 Task: In Windows properties of general video settings, Set the deinterlace mode to linear.
Action: Mouse moved to (134, 15)
Screenshot: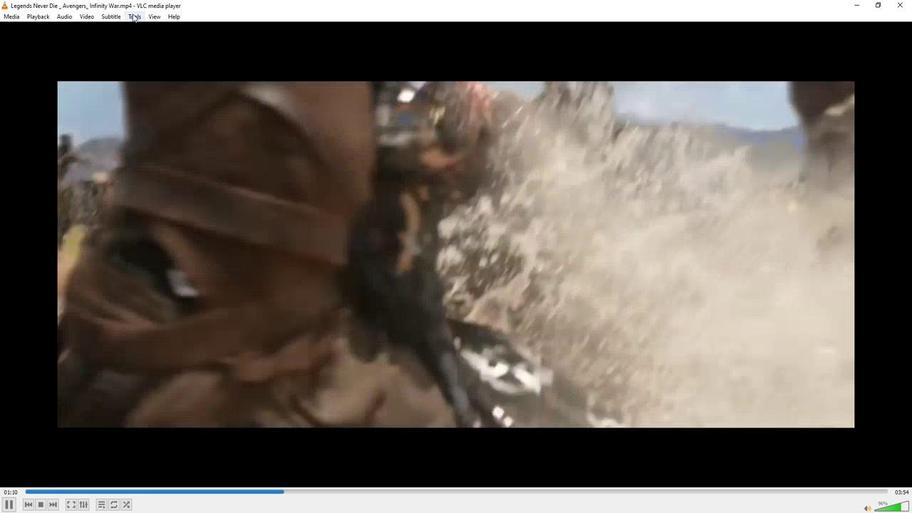 
Action: Mouse pressed left at (134, 15)
Screenshot: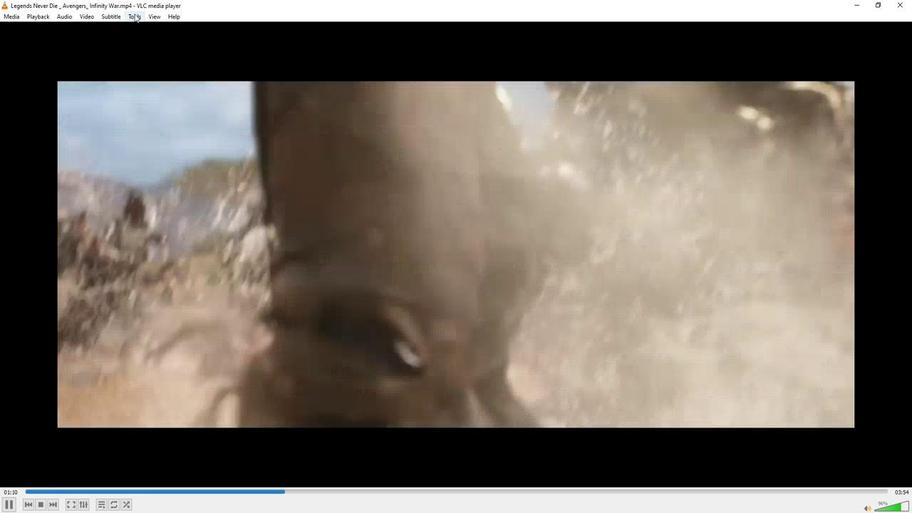 
Action: Mouse moved to (149, 129)
Screenshot: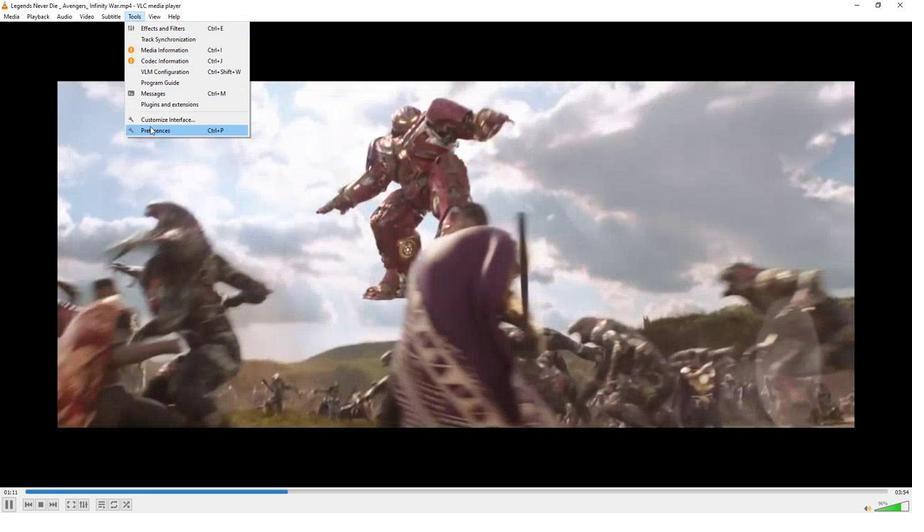 
Action: Mouse pressed left at (149, 129)
Screenshot: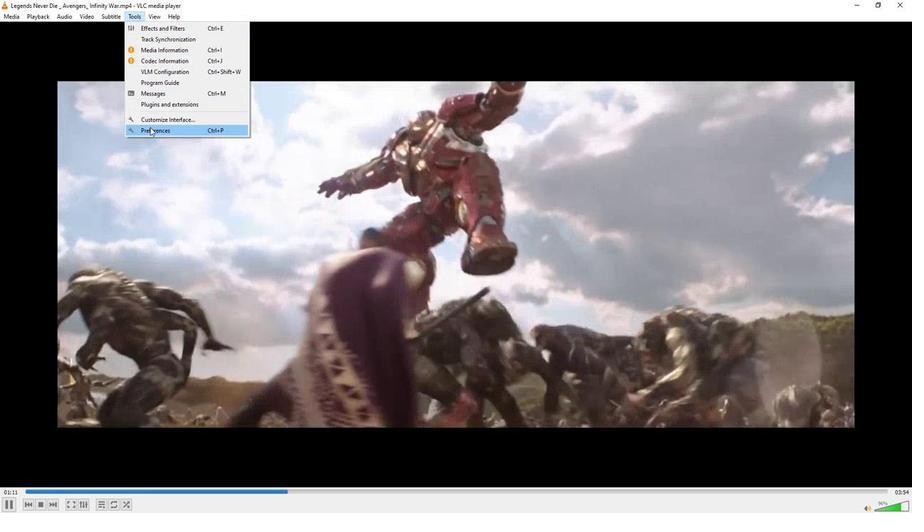 
Action: Mouse moved to (254, 354)
Screenshot: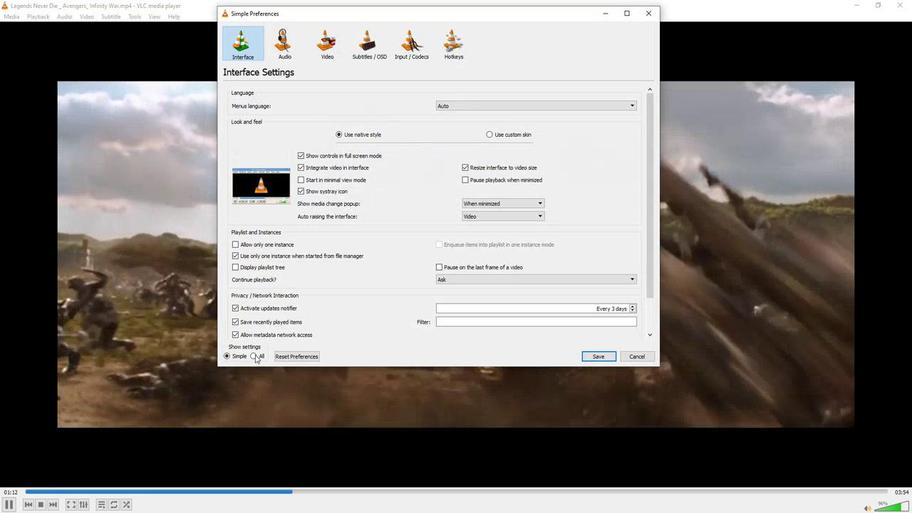 
Action: Mouse pressed left at (254, 354)
Screenshot: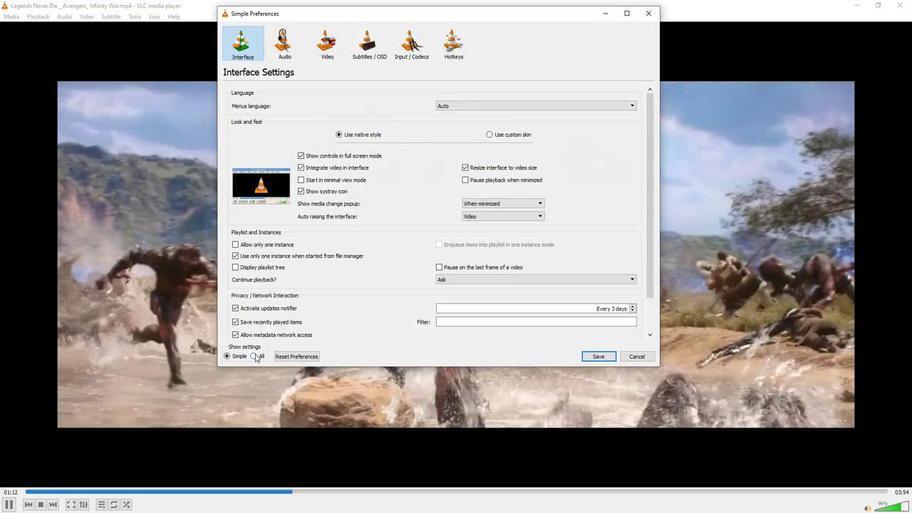 
Action: Mouse moved to (255, 305)
Screenshot: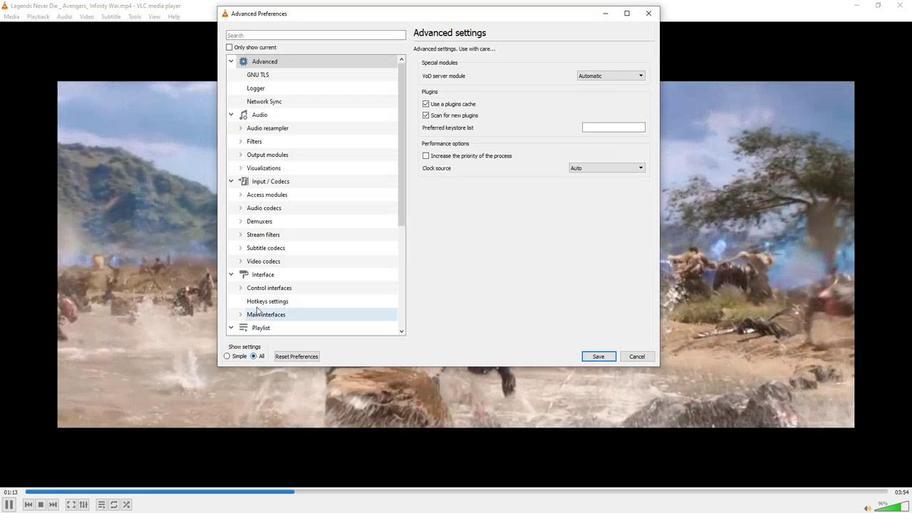 
Action: Mouse scrolled (255, 305) with delta (0, 0)
Screenshot: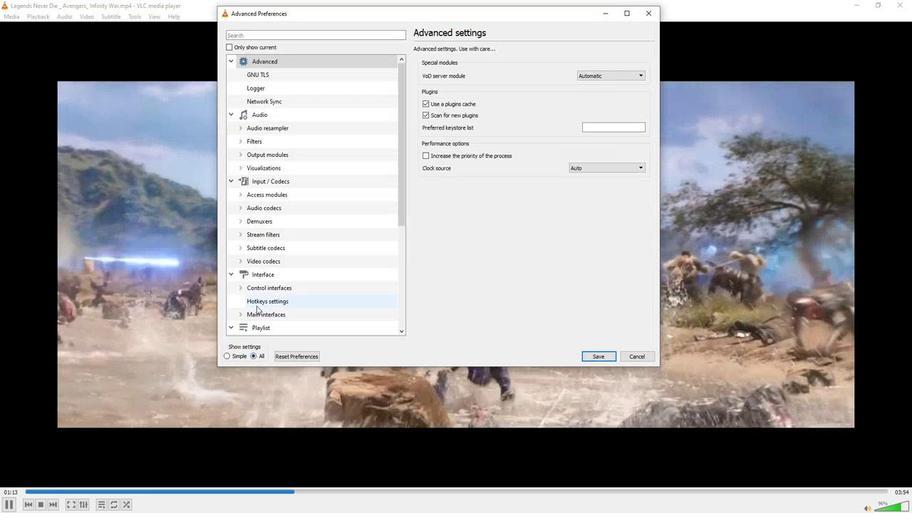 
Action: Mouse moved to (255, 305)
Screenshot: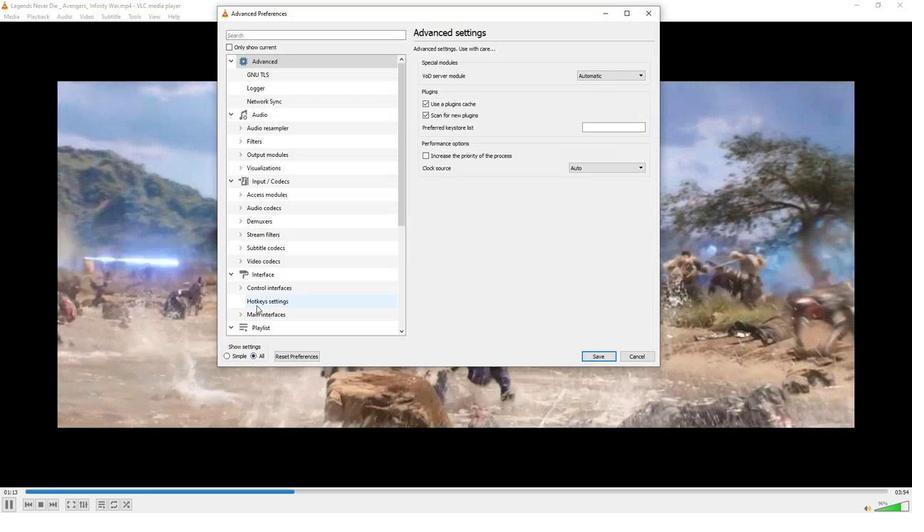 
Action: Mouse scrolled (255, 305) with delta (0, 0)
Screenshot: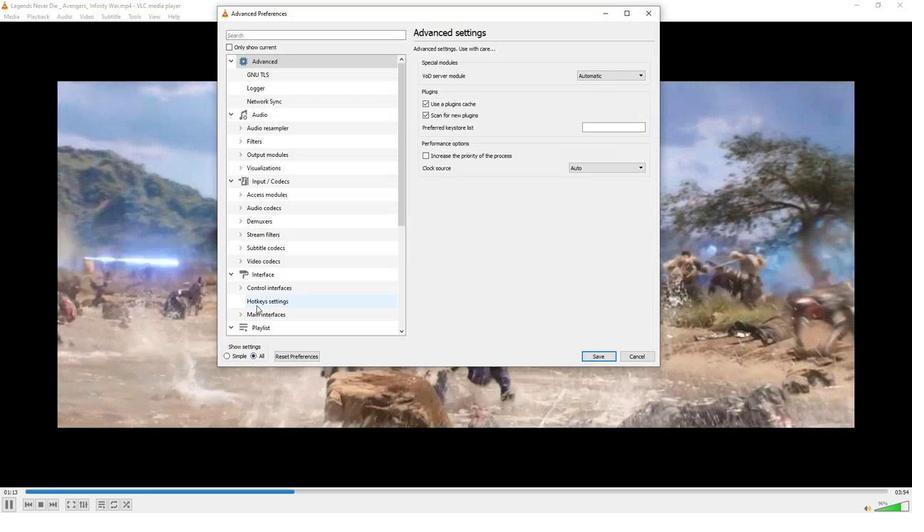 
Action: Mouse moved to (255, 305)
Screenshot: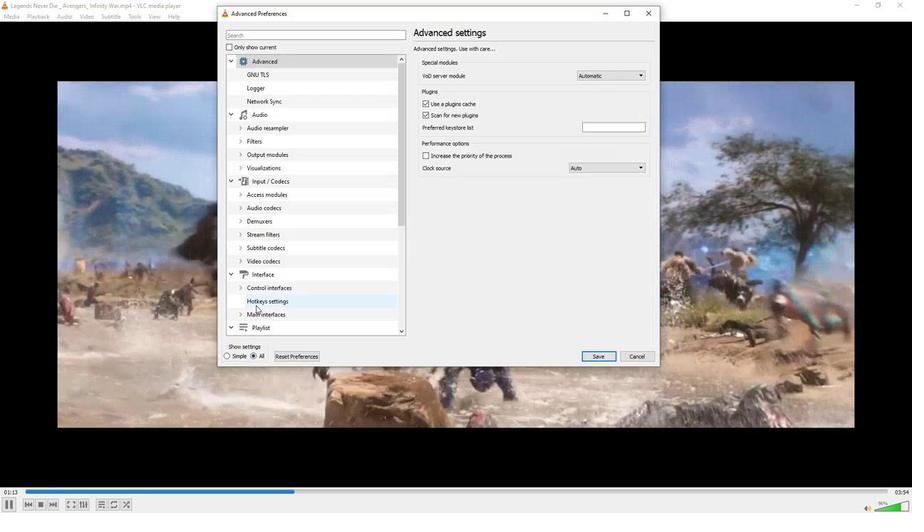 
Action: Mouse scrolled (255, 305) with delta (0, 0)
Screenshot: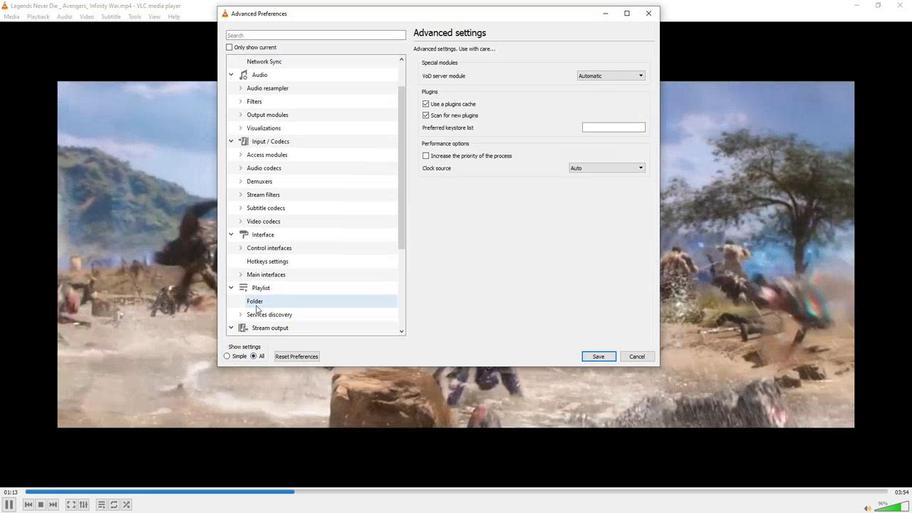 
Action: Mouse scrolled (255, 305) with delta (0, 0)
Screenshot: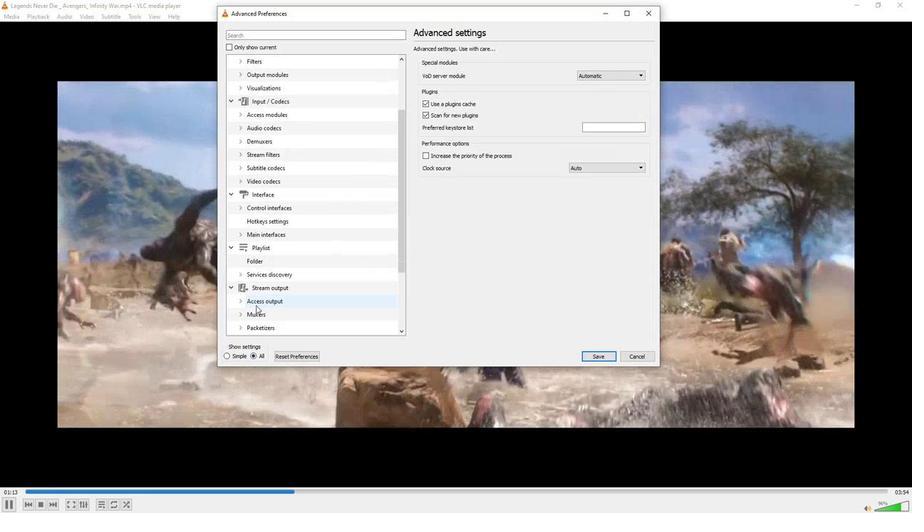 
Action: Mouse scrolled (255, 305) with delta (0, 0)
Screenshot: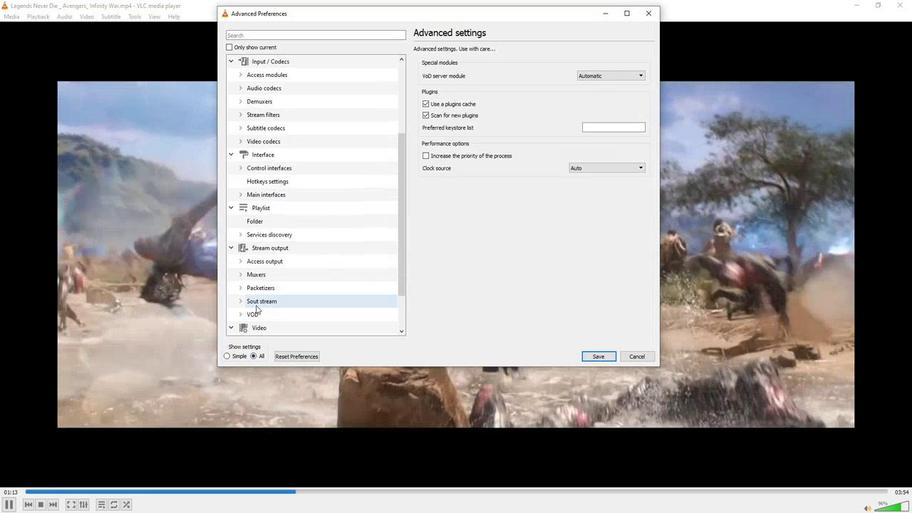 
Action: Mouse scrolled (255, 305) with delta (0, 0)
Screenshot: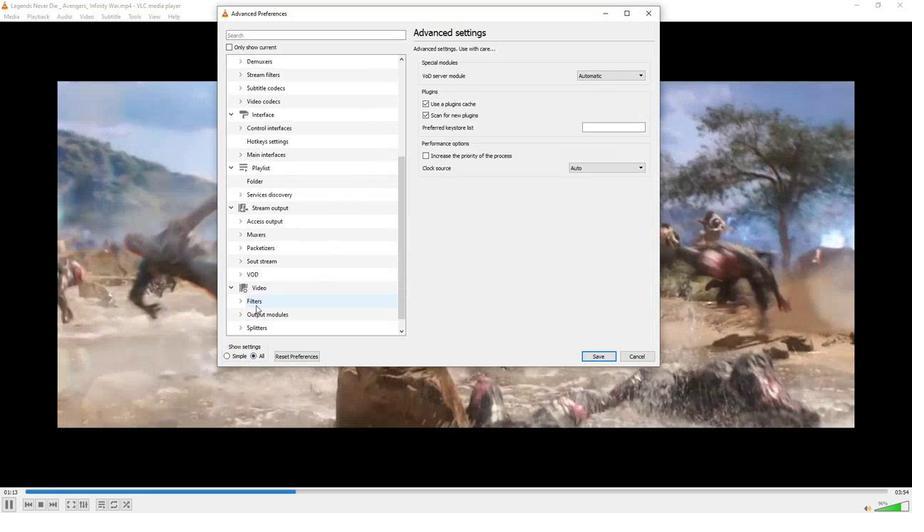 
Action: Mouse scrolled (255, 305) with delta (0, 0)
Screenshot: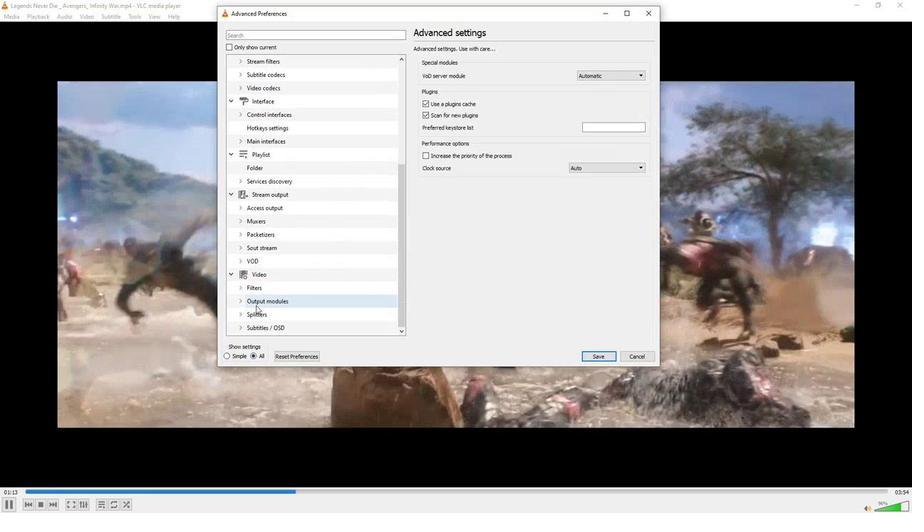 
Action: Mouse moved to (270, 278)
Screenshot: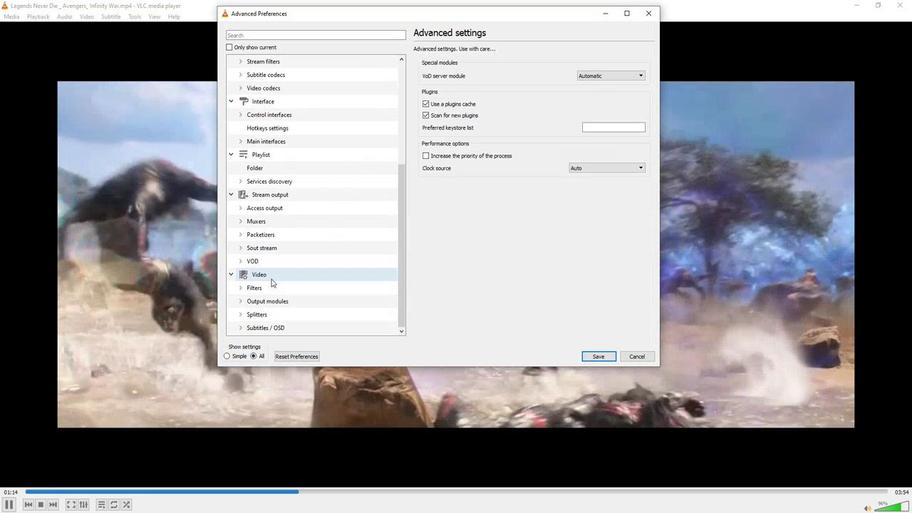 
Action: Mouse pressed left at (270, 278)
Screenshot: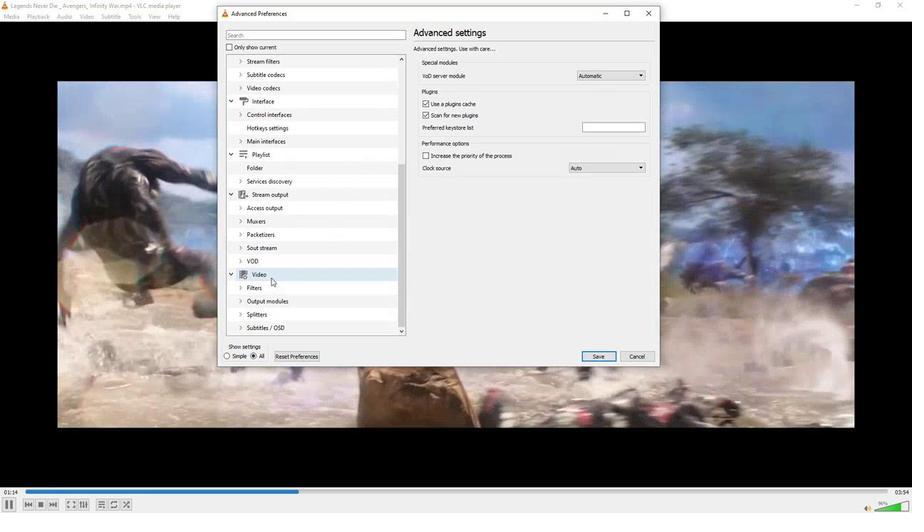 
Action: Mouse moved to (372, 284)
Screenshot: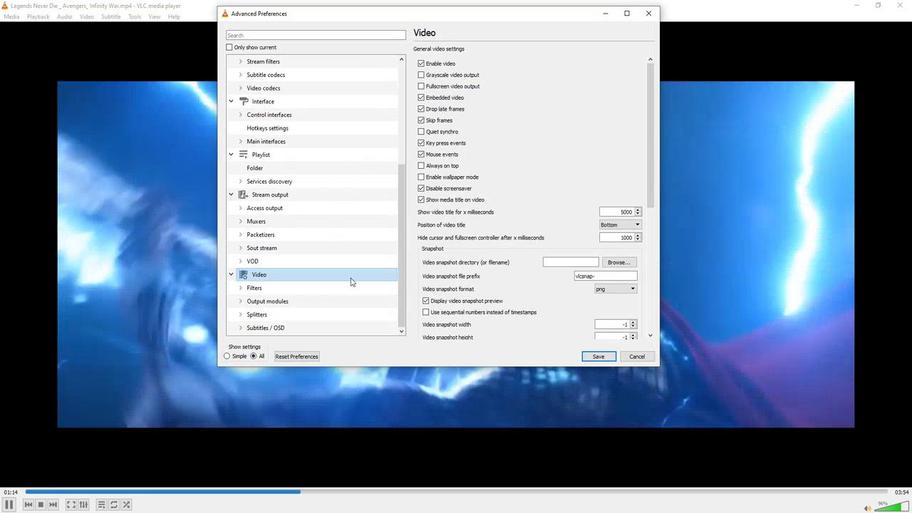 
Action: Mouse scrolled (372, 283) with delta (0, 0)
Screenshot: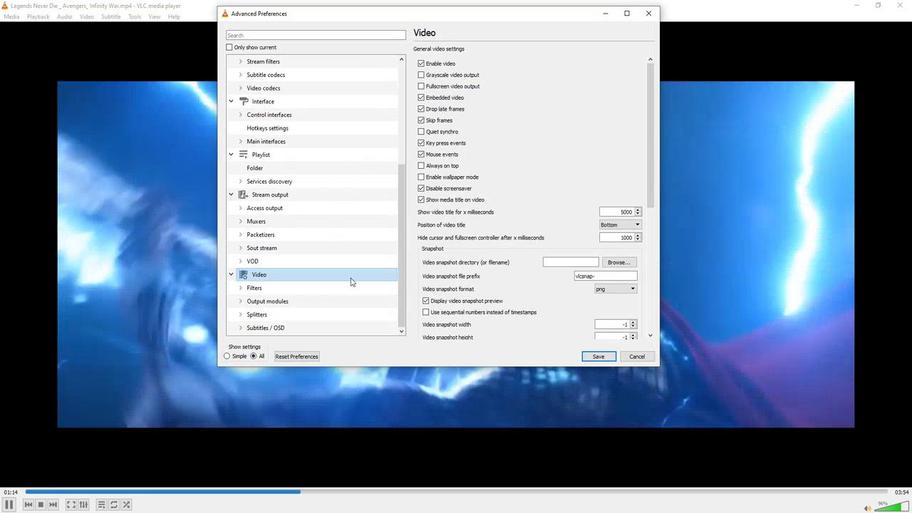 
Action: Mouse moved to (390, 292)
Screenshot: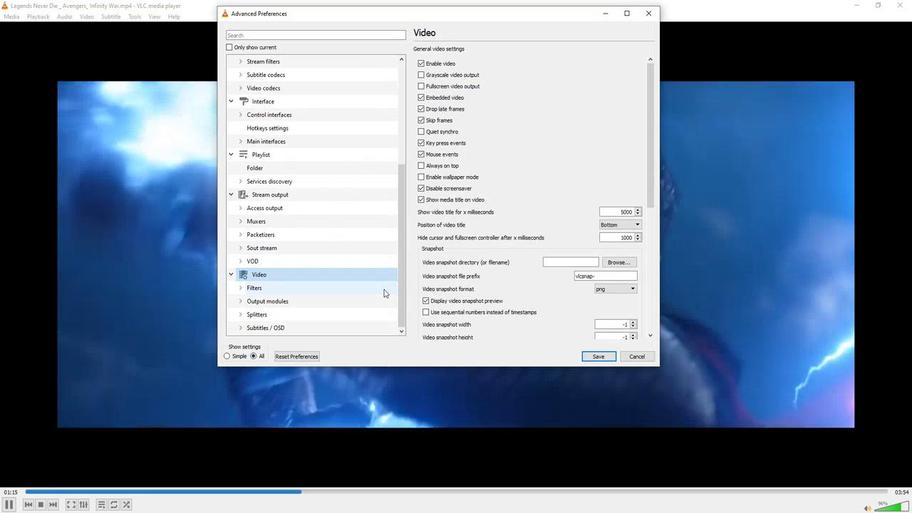 
Action: Mouse scrolled (390, 291) with delta (0, 0)
Screenshot: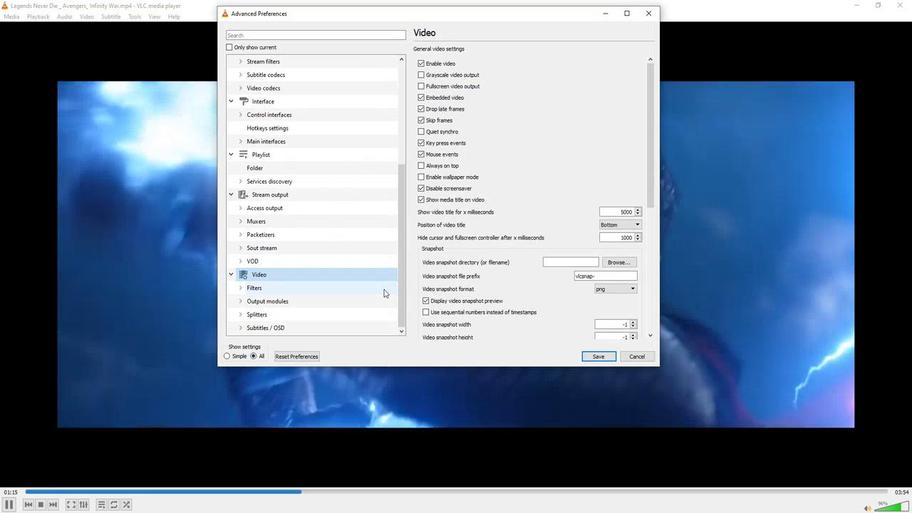 
Action: Mouse moved to (452, 300)
Screenshot: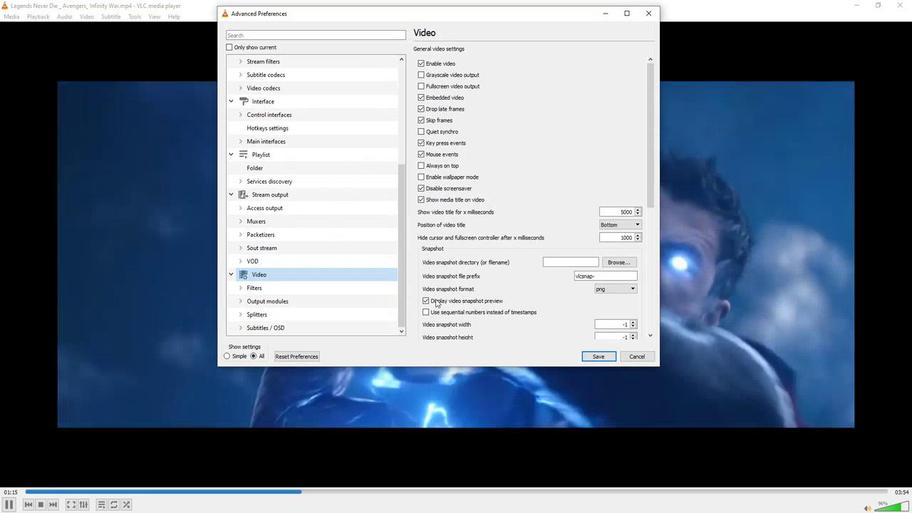 
Action: Mouse scrolled (452, 299) with delta (0, 0)
Screenshot: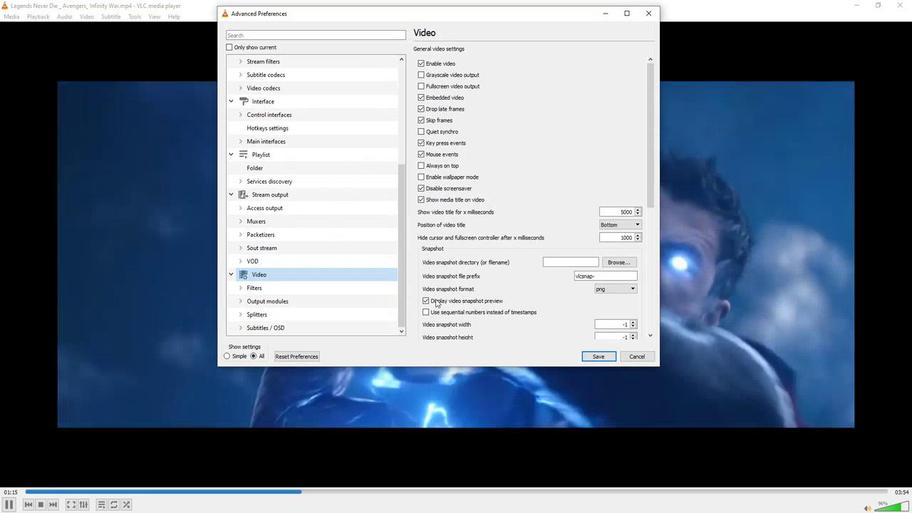
Action: Mouse moved to (472, 303)
Screenshot: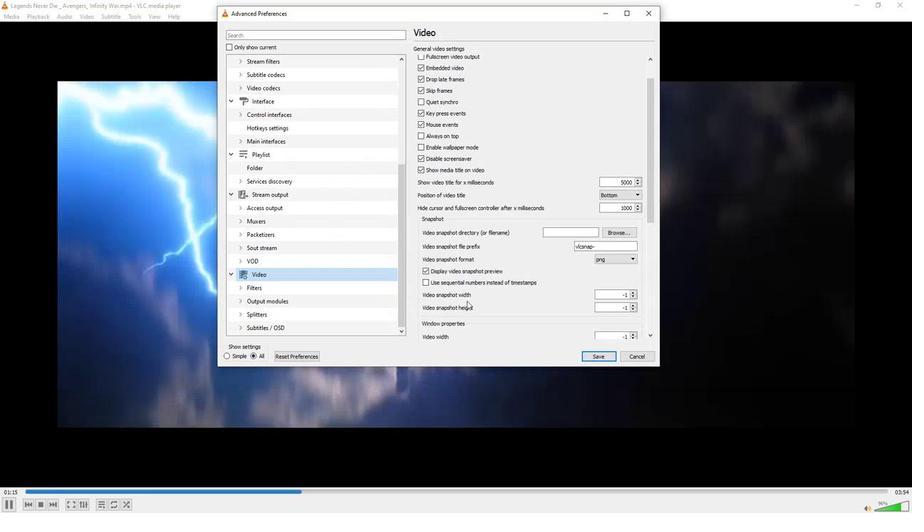 
Action: Mouse scrolled (472, 302) with delta (0, 0)
Screenshot: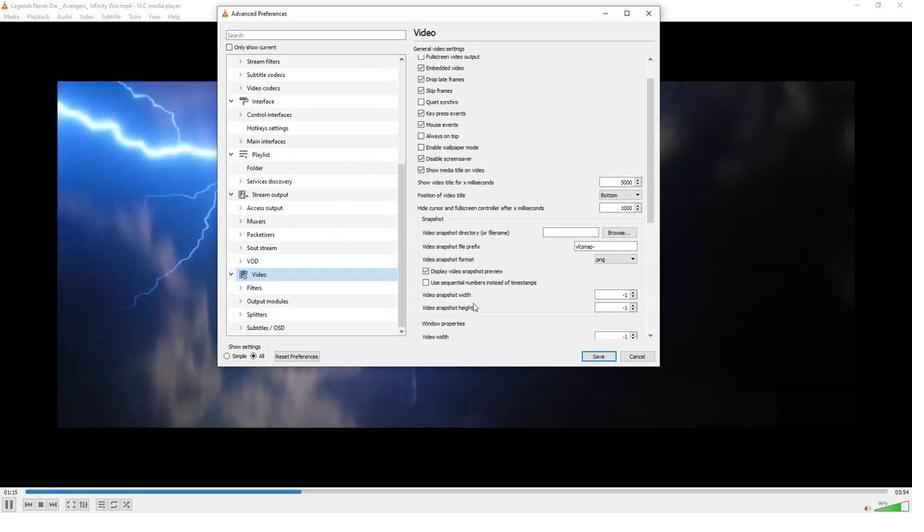 
Action: Mouse scrolled (472, 302) with delta (0, 0)
Screenshot: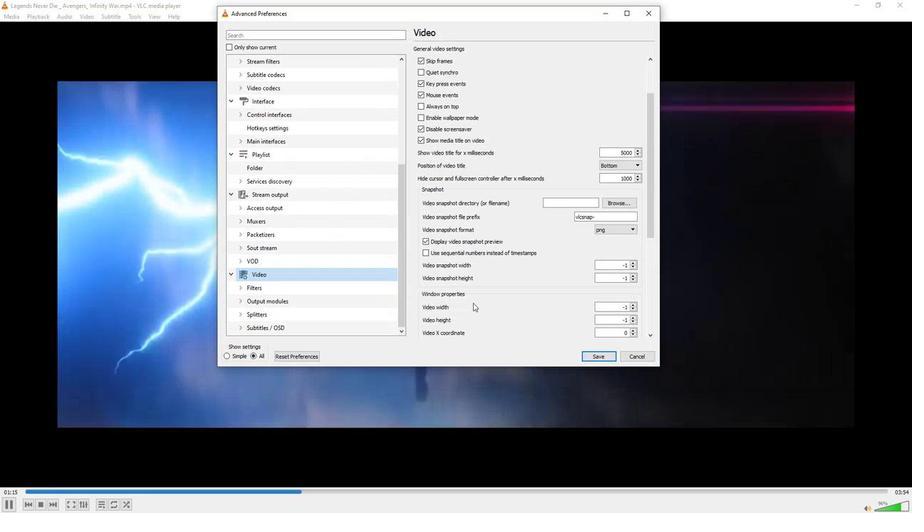 
Action: Mouse scrolled (472, 302) with delta (0, 0)
Screenshot: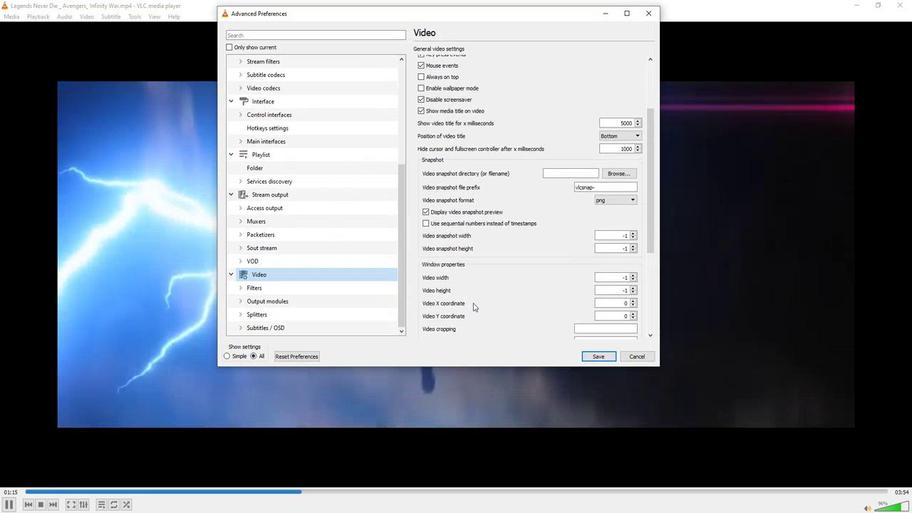 
Action: Mouse scrolled (472, 302) with delta (0, 0)
Screenshot: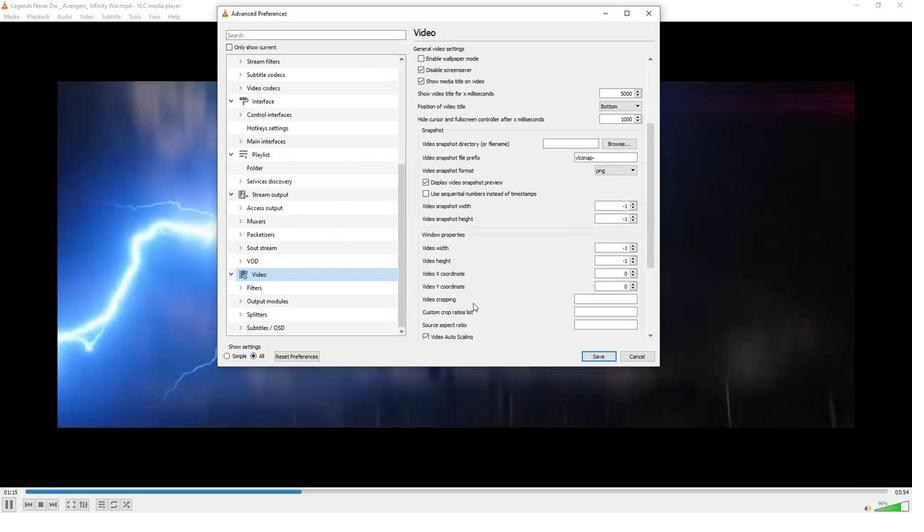 
Action: Mouse scrolled (472, 302) with delta (0, 0)
Screenshot: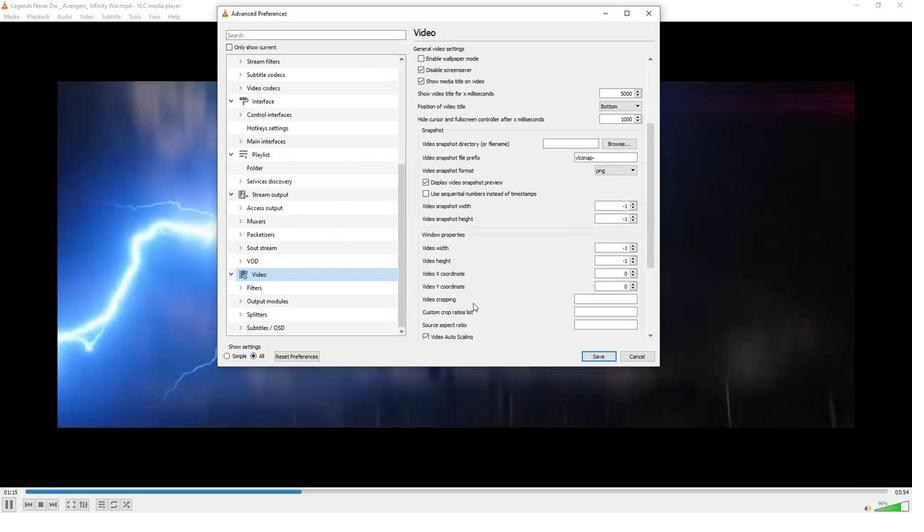 
Action: Mouse moved to (475, 303)
Screenshot: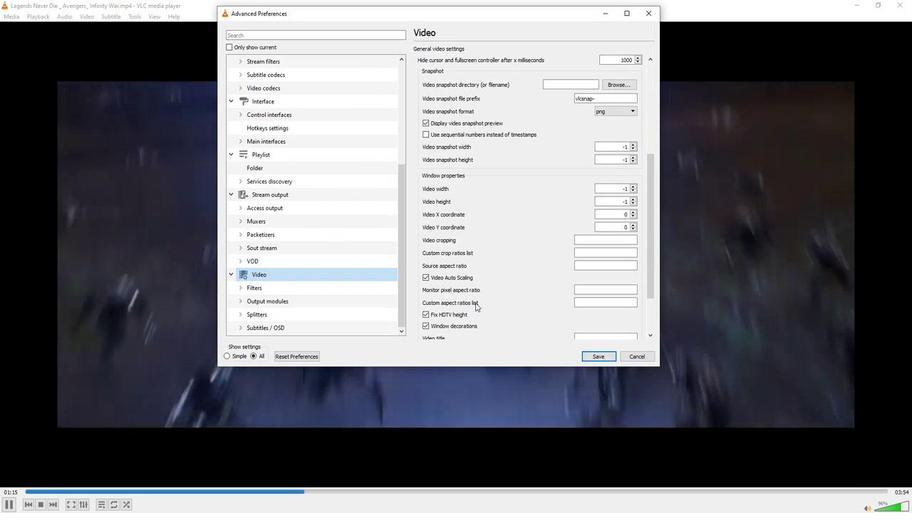 
Action: Mouse scrolled (475, 302) with delta (0, 0)
Screenshot: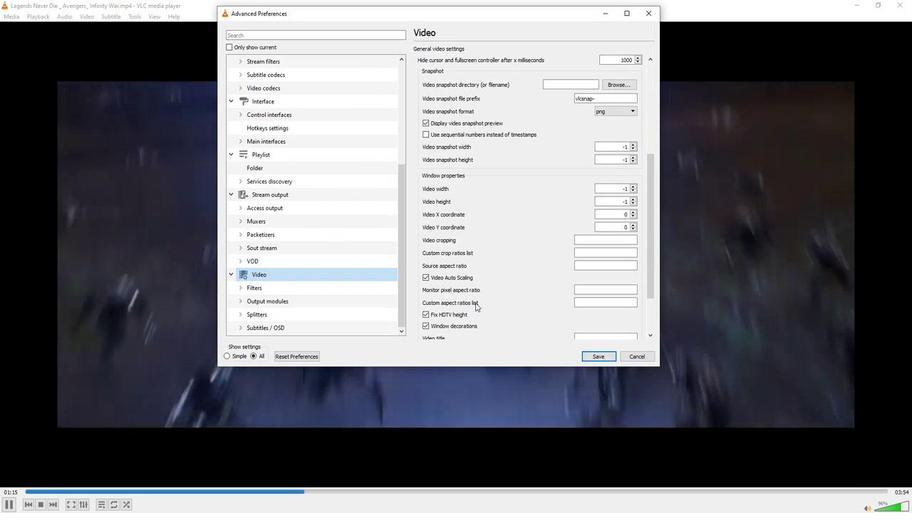 
Action: Mouse moved to (476, 304)
Screenshot: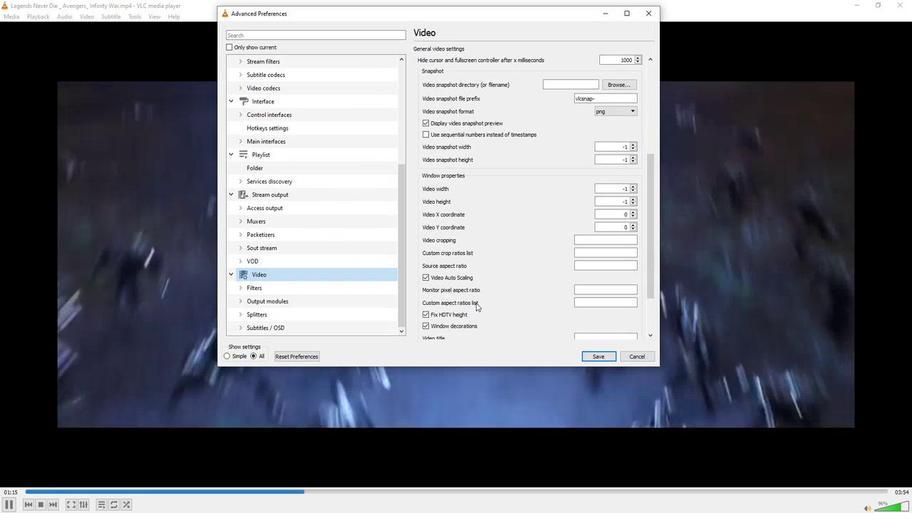 
Action: Mouse scrolled (476, 303) with delta (0, 0)
Screenshot: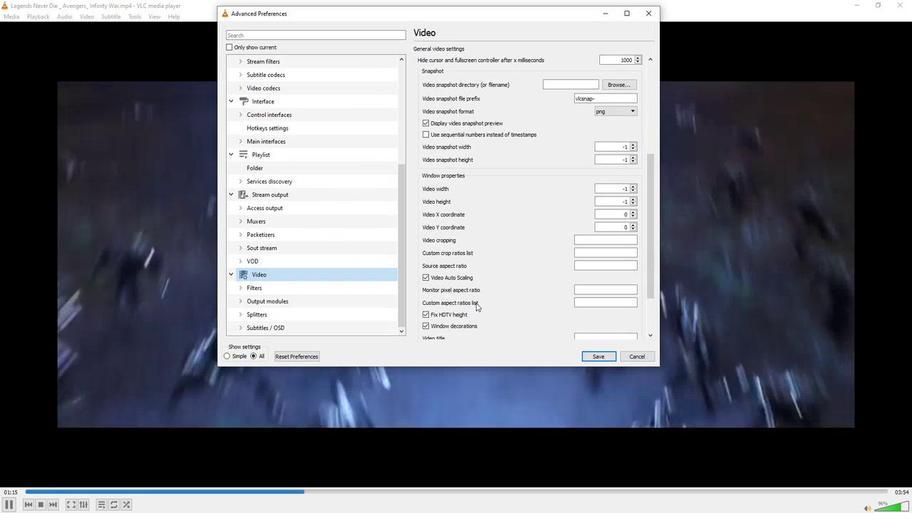 
Action: Mouse moved to (476, 304)
Screenshot: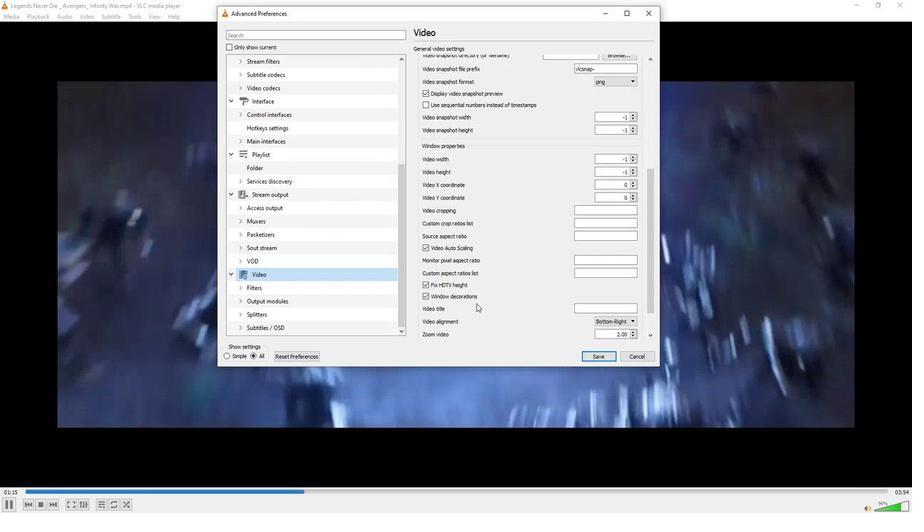 
Action: Mouse scrolled (476, 303) with delta (0, 0)
Screenshot: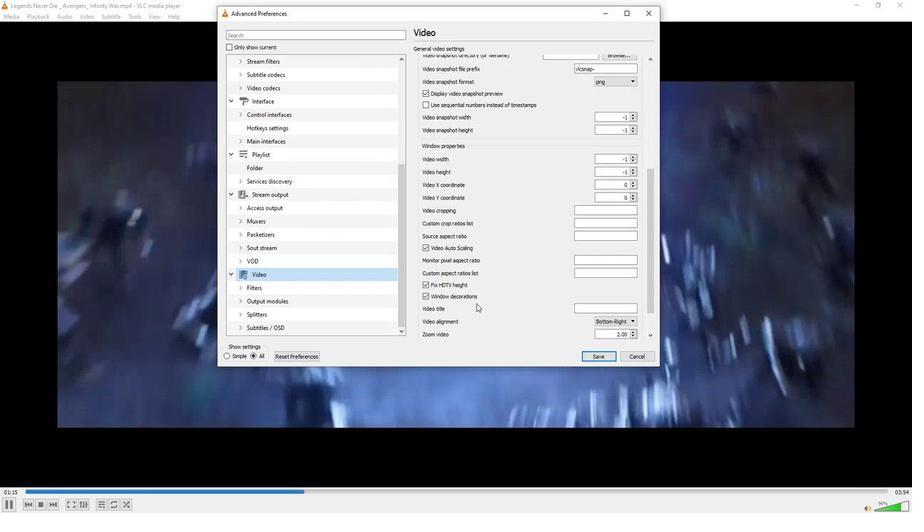 
Action: Mouse scrolled (476, 303) with delta (0, 0)
Screenshot: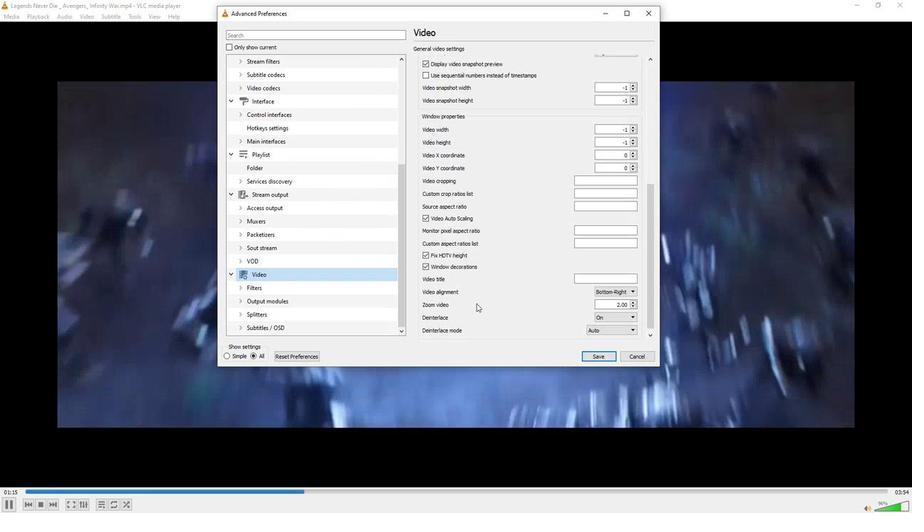 
Action: Mouse scrolled (476, 303) with delta (0, 0)
Screenshot: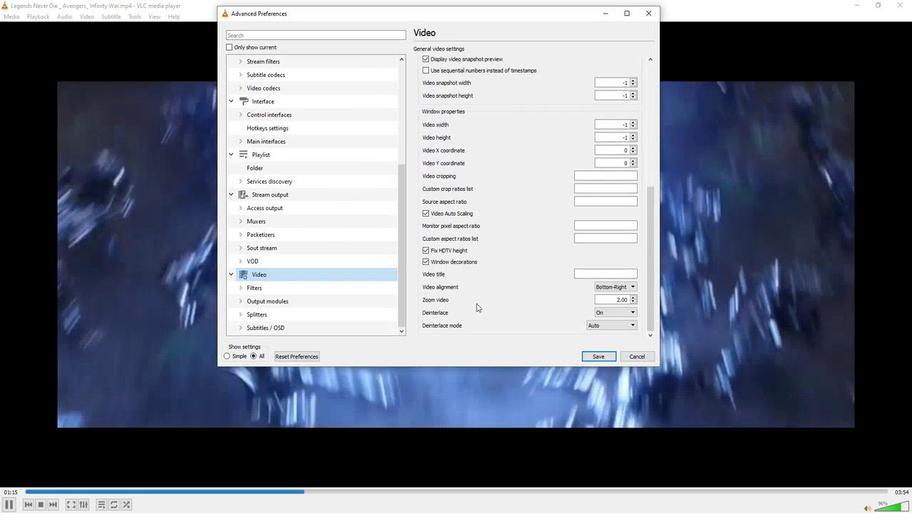 
Action: Mouse scrolled (476, 303) with delta (0, 0)
Screenshot: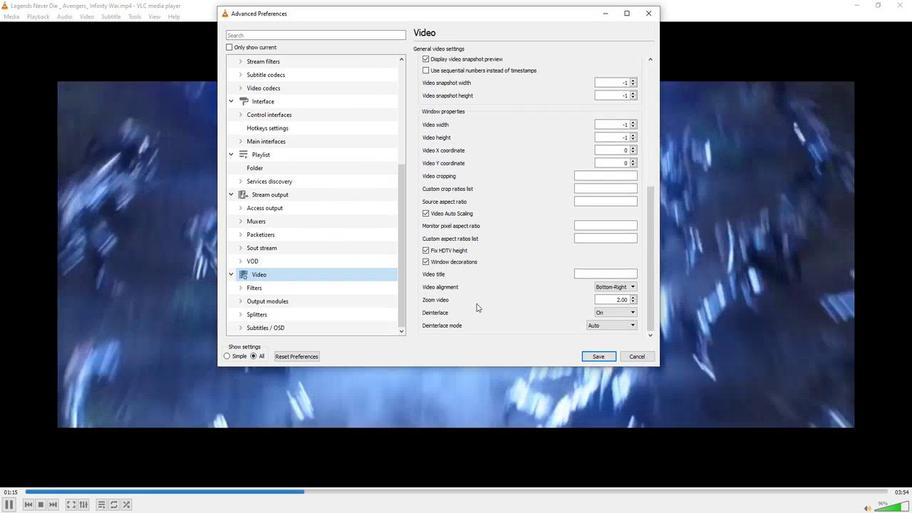 
Action: Mouse scrolled (476, 303) with delta (0, 0)
Screenshot: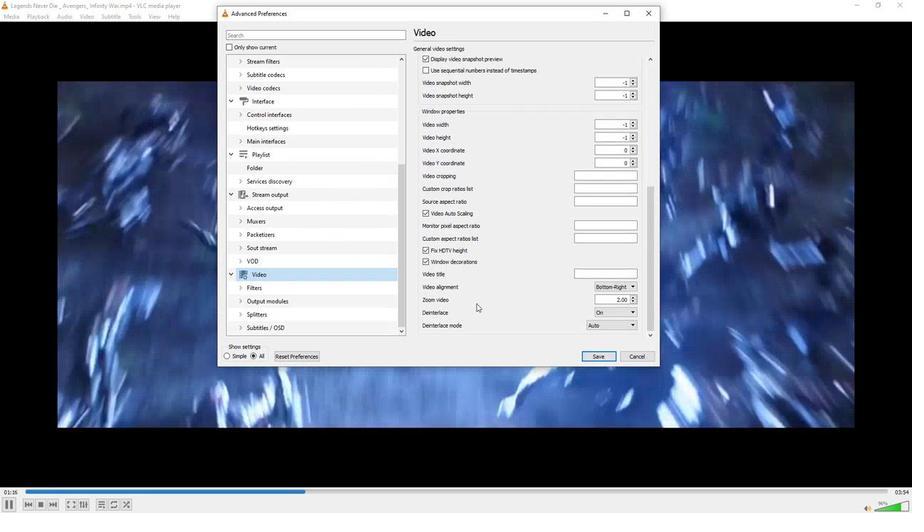 
Action: Mouse moved to (587, 325)
Screenshot: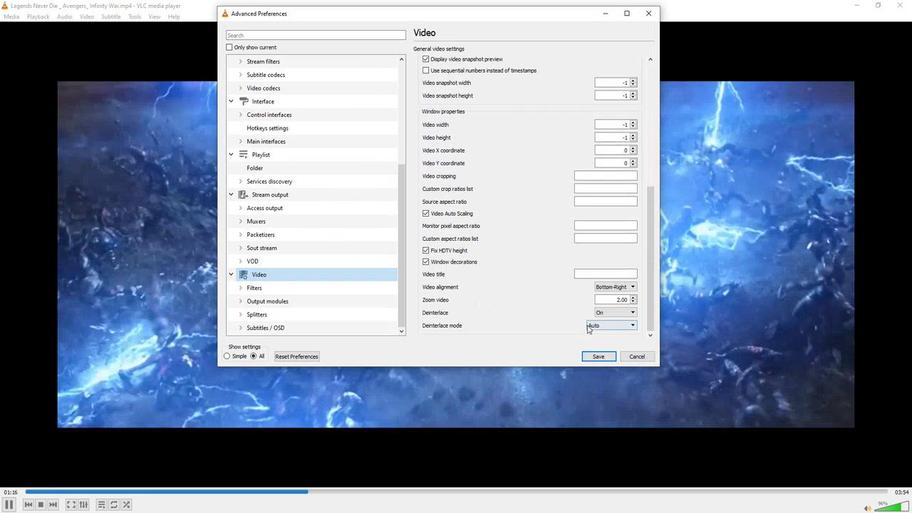 
Action: Mouse pressed left at (587, 325)
Screenshot: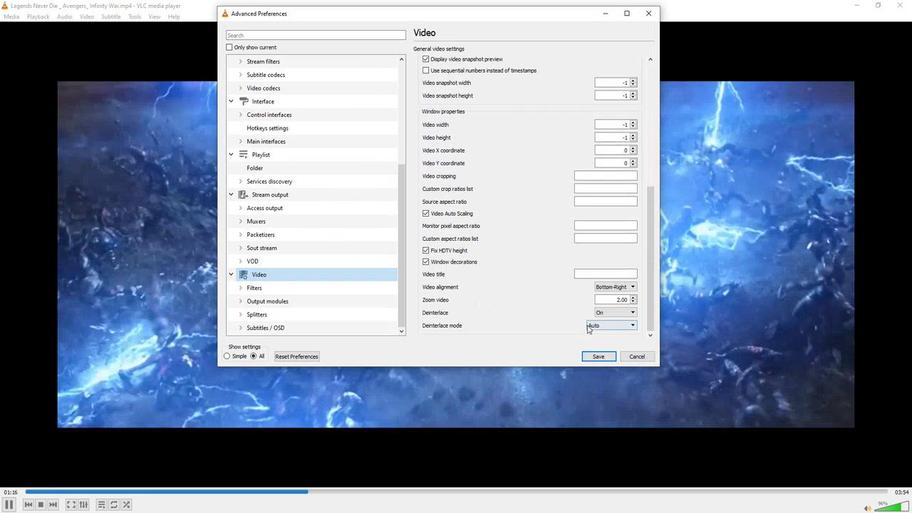
Action: Mouse moved to (592, 364)
Screenshot: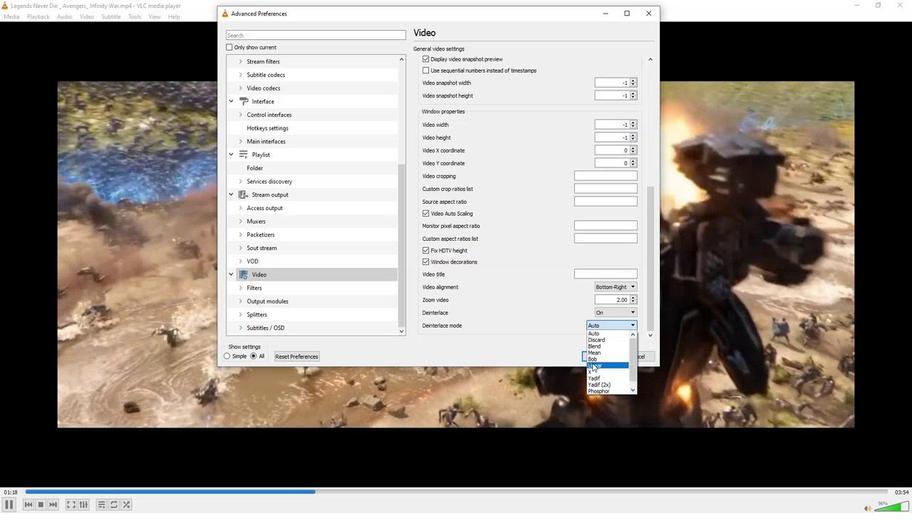 
Action: Mouse pressed left at (592, 364)
Screenshot: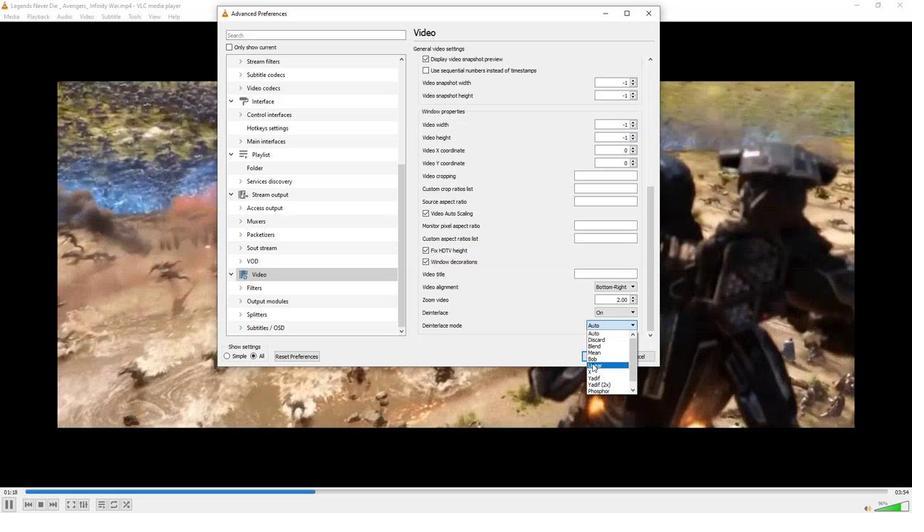 
Action: Mouse moved to (477, 324)
Screenshot: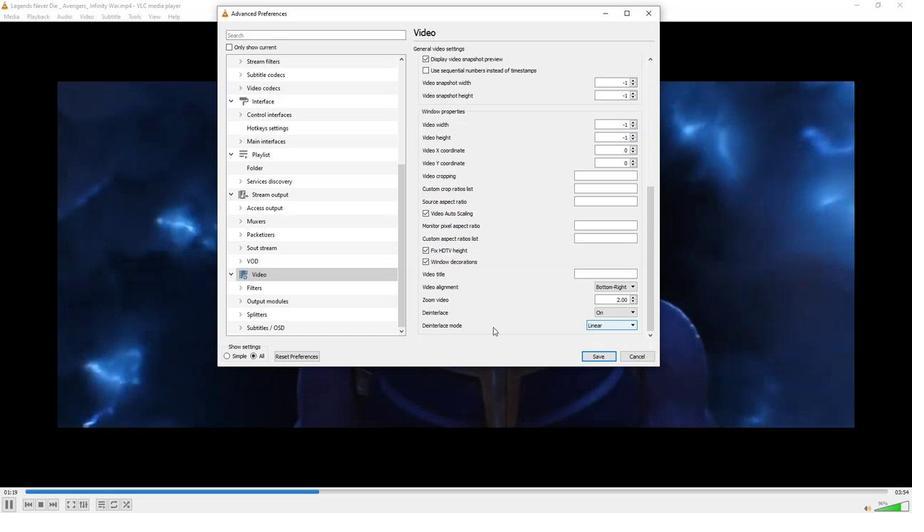 
